 Task: Filter the search "javascript" by topics.
Action: Mouse moved to (799, 84)
Screenshot: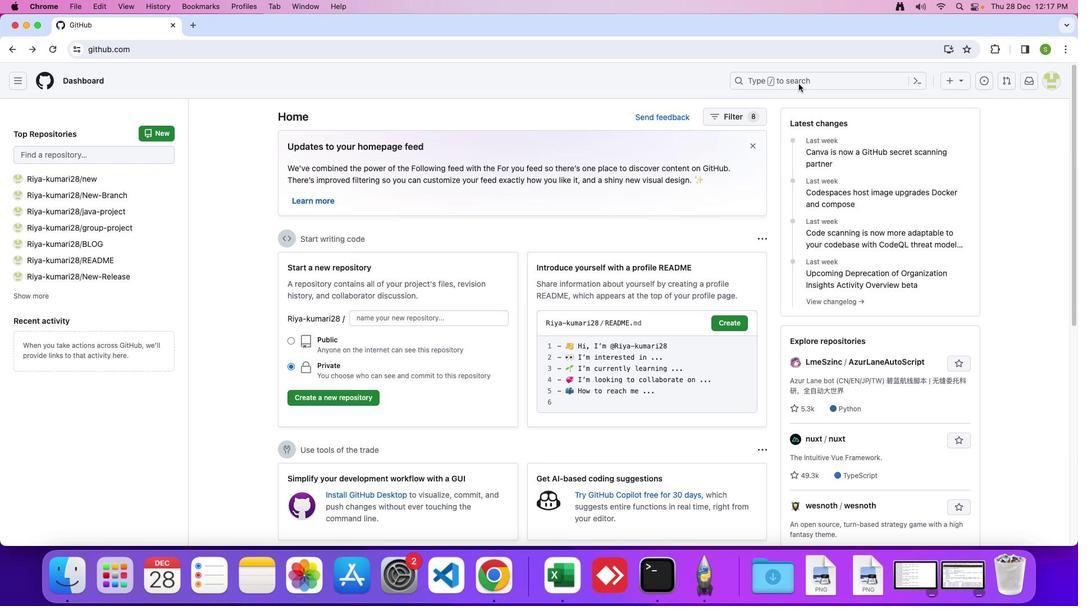 
Action: Mouse pressed left at (799, 84)
Screenshot: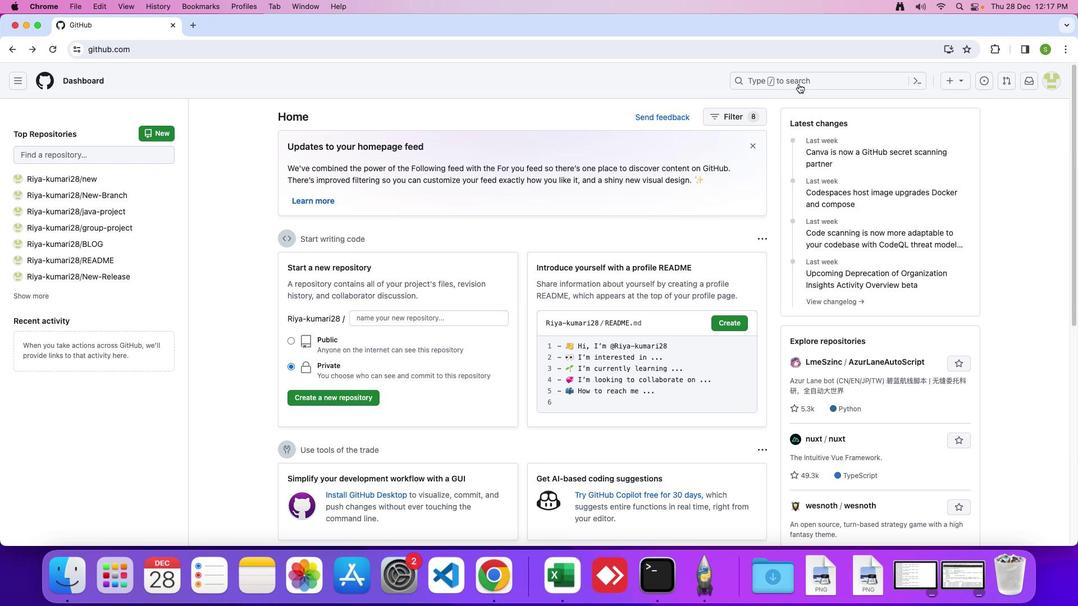 
Action: Mouse moved to (800, 82)
Screenshot: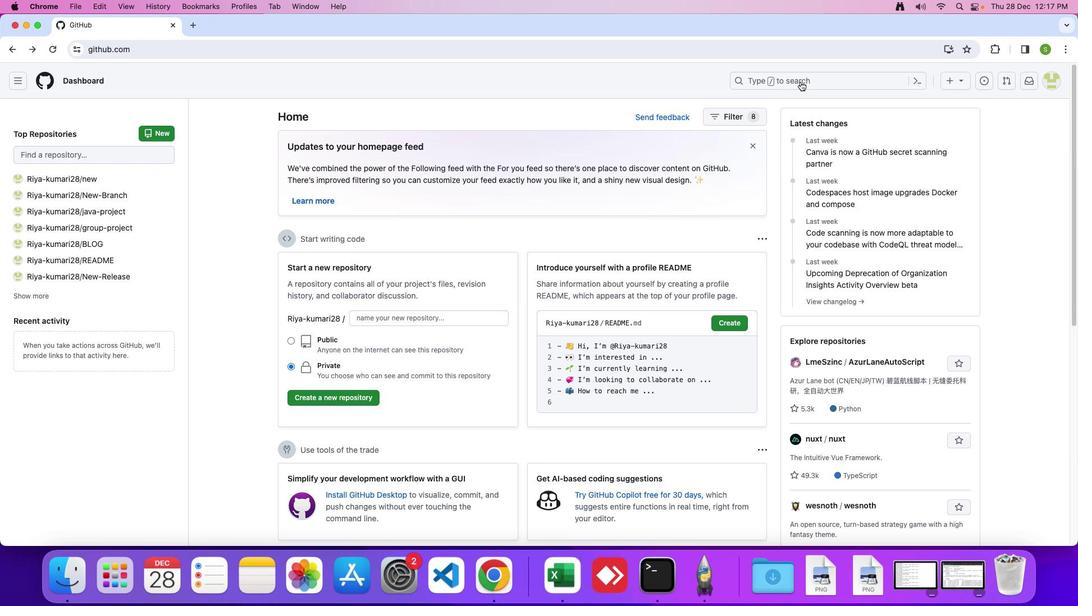 
Action: Mouse pressed left at (800, 82)
Screenshot: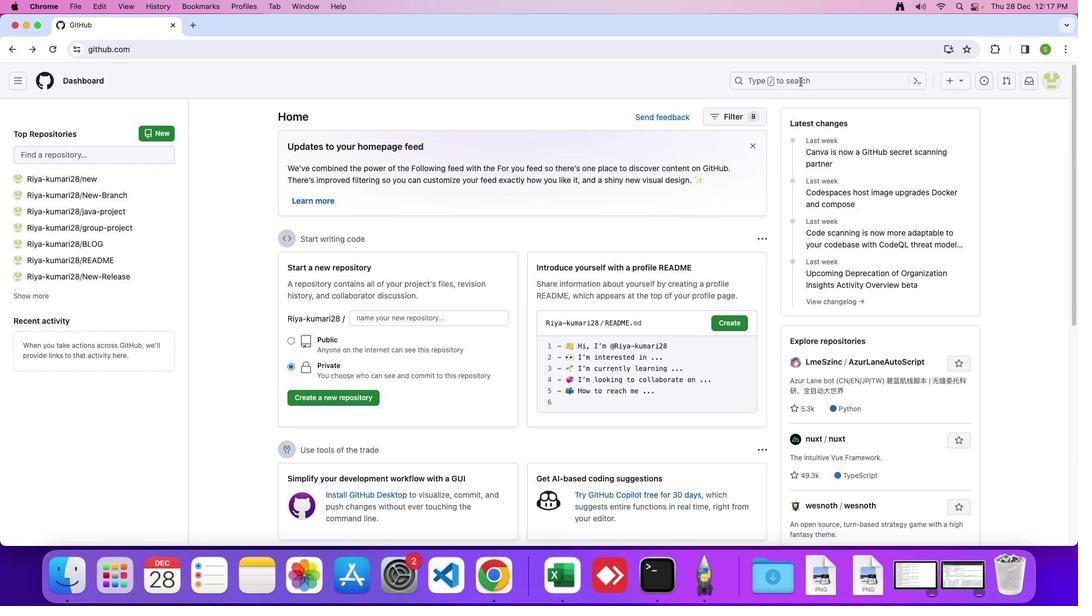 
Action: Mouse moved to (712, 80)
Screenshot: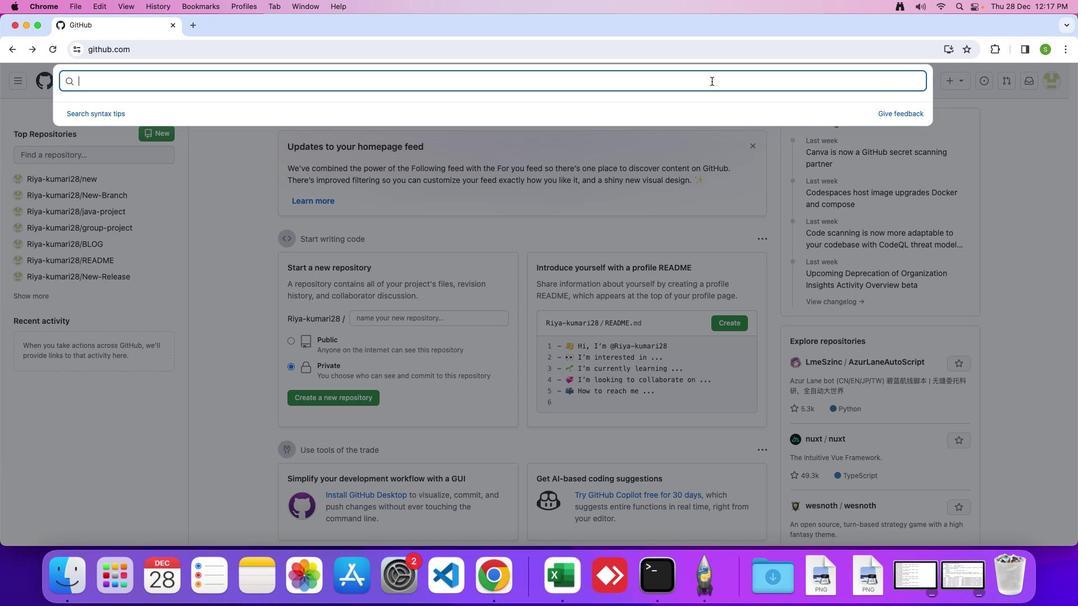 
Action: Mouse pressed left at (712, 80)
Screenshot: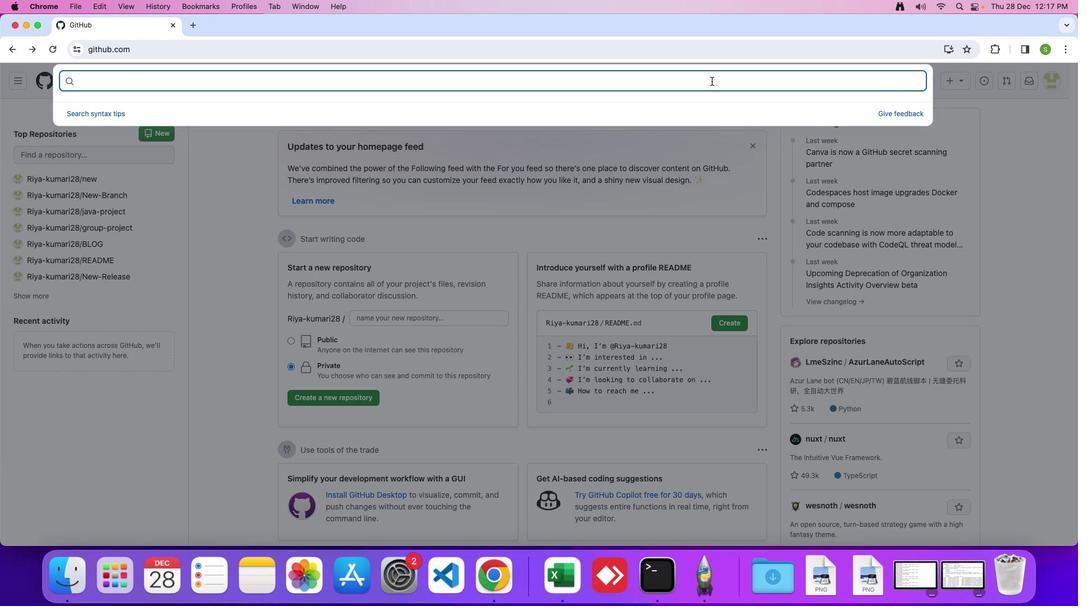 
Action: Key pressed 'J'Key.caps_lock'a''v''a''s''c''r''i''p''t'Key.enter
Screenshot: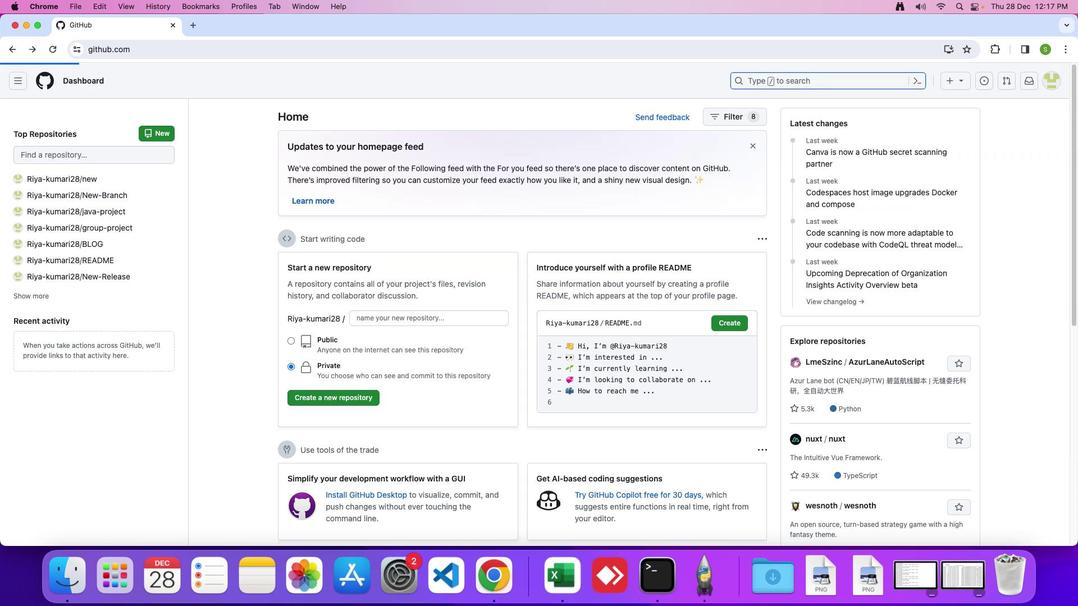 
Action: Mouse moved to (51, 247)
Screenshot: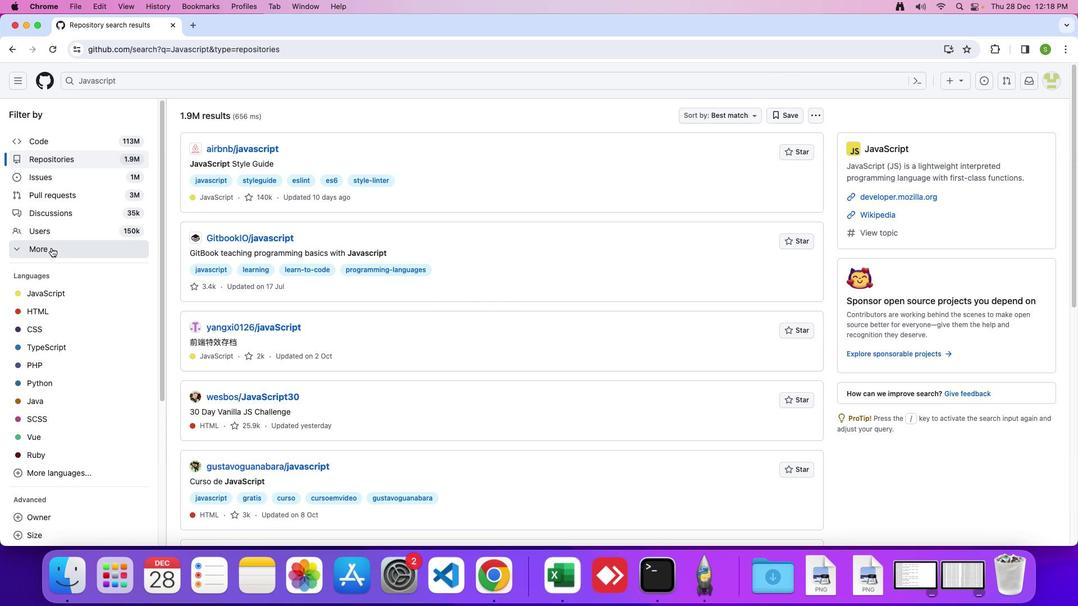 
Action: Mouse pressed left at (51, 247)
Screenshot: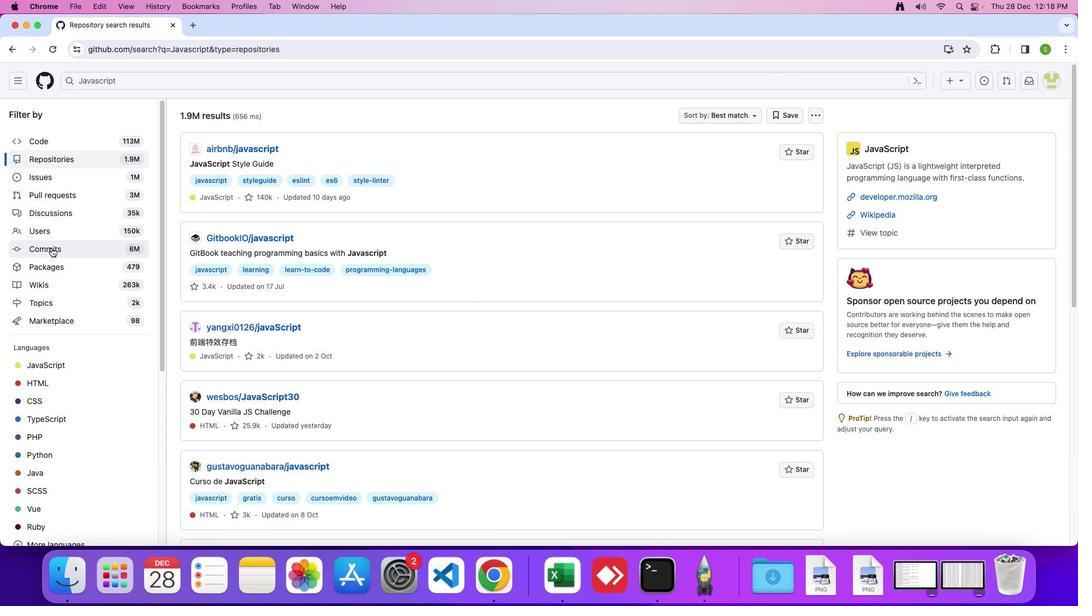 
Action: Mouse moved to (41, 304)
Screenshot: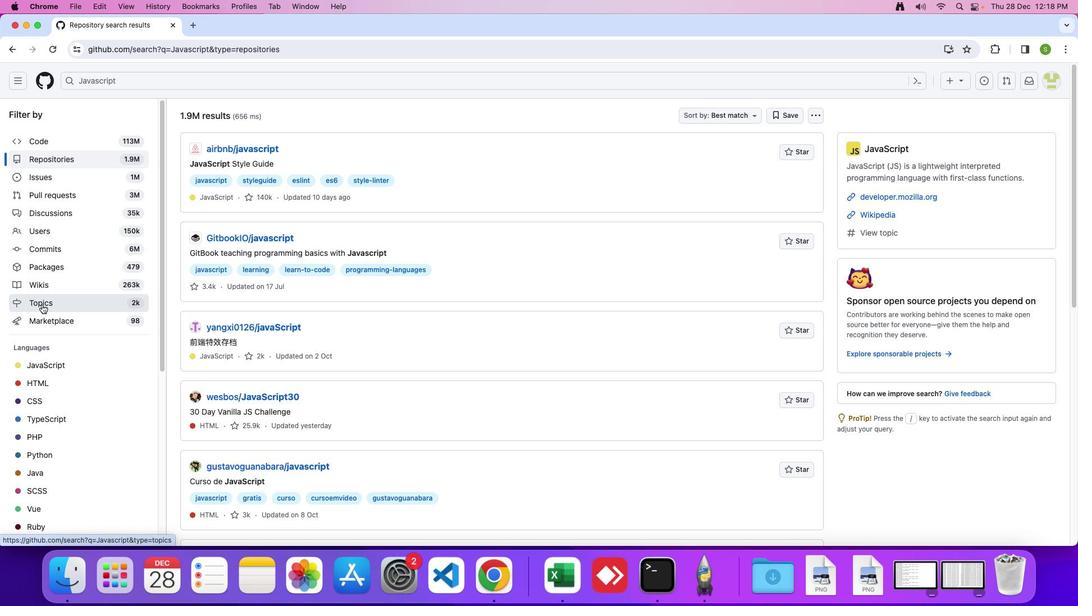 
Action: Mouse pressed left at (41, 304)
Screenshot: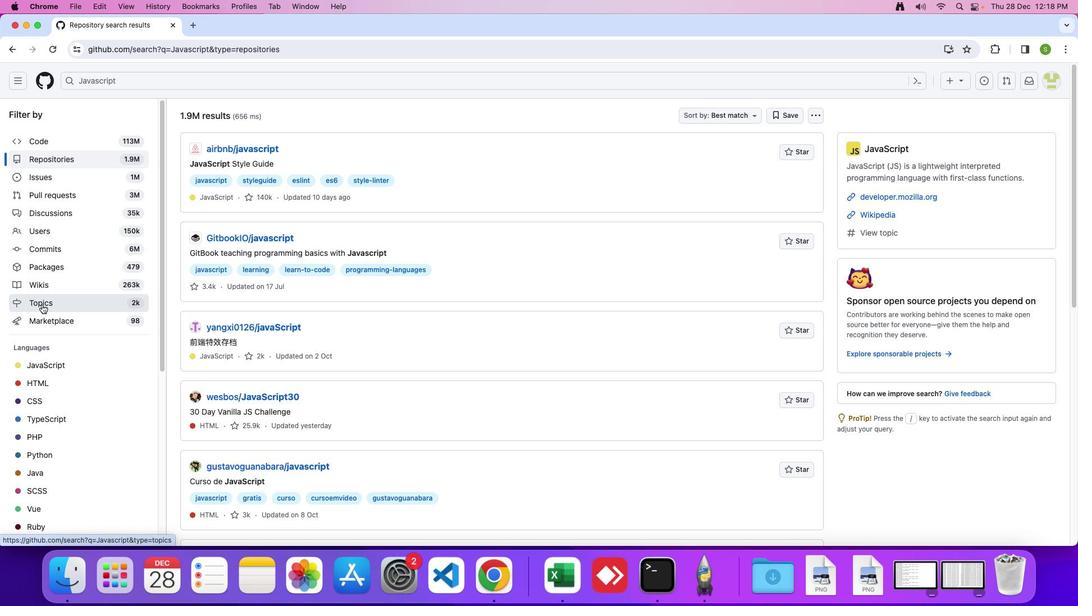 
Action: Mouse moved to (587, 321)
Screenshot: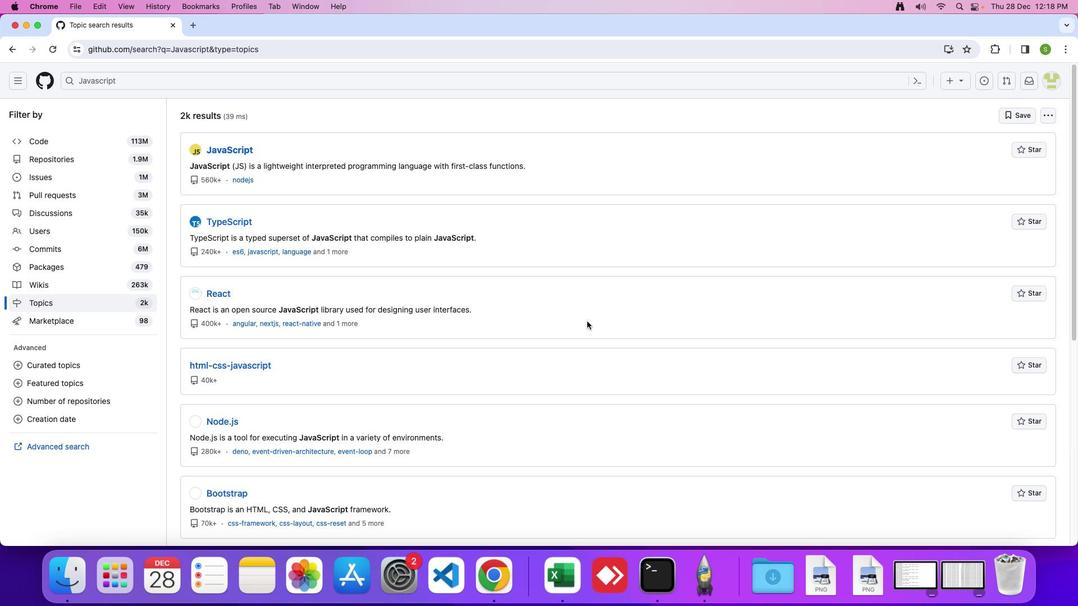 
